 Task: Update the alert settings of the saved search to never.
Action: Mouse moved to (912, 140)
Screenshot: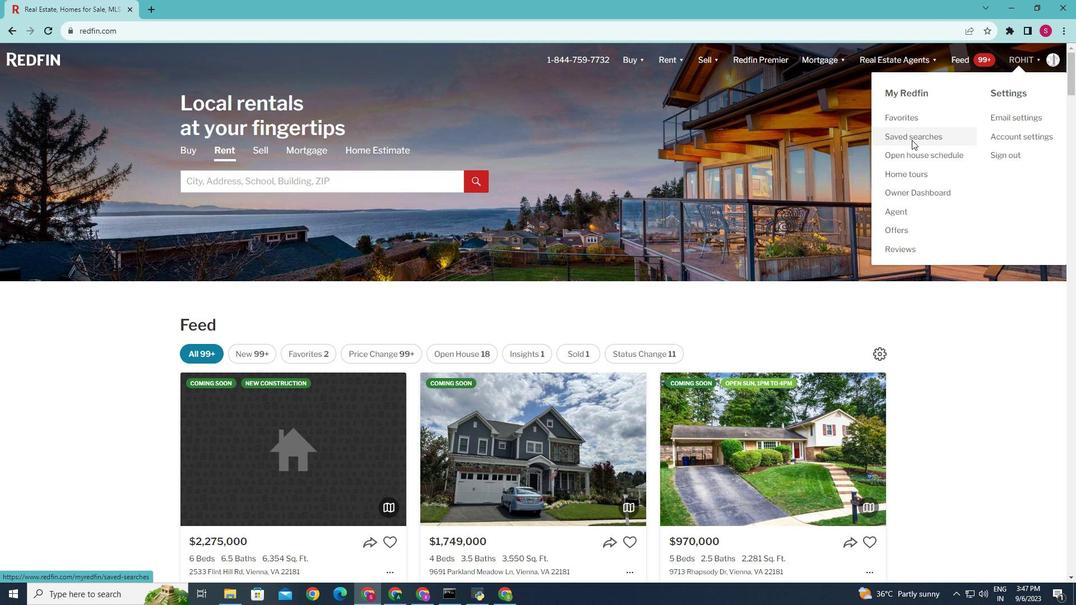 
Action: Mouse pressed left at (912, 140)
Screenshot: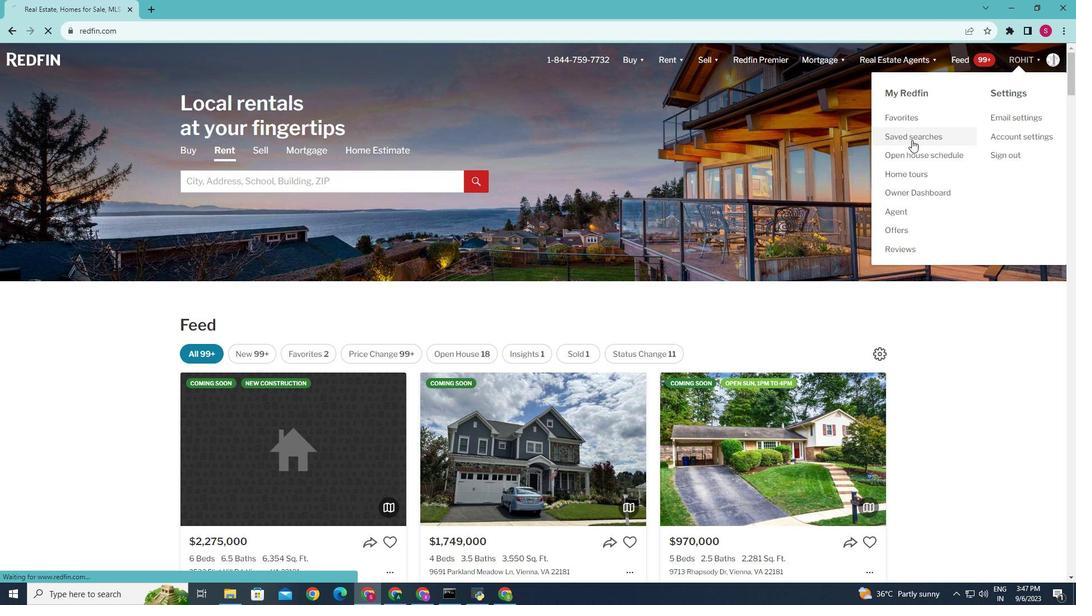 
Action: Mouse moved to (360, 278)
Screenshot: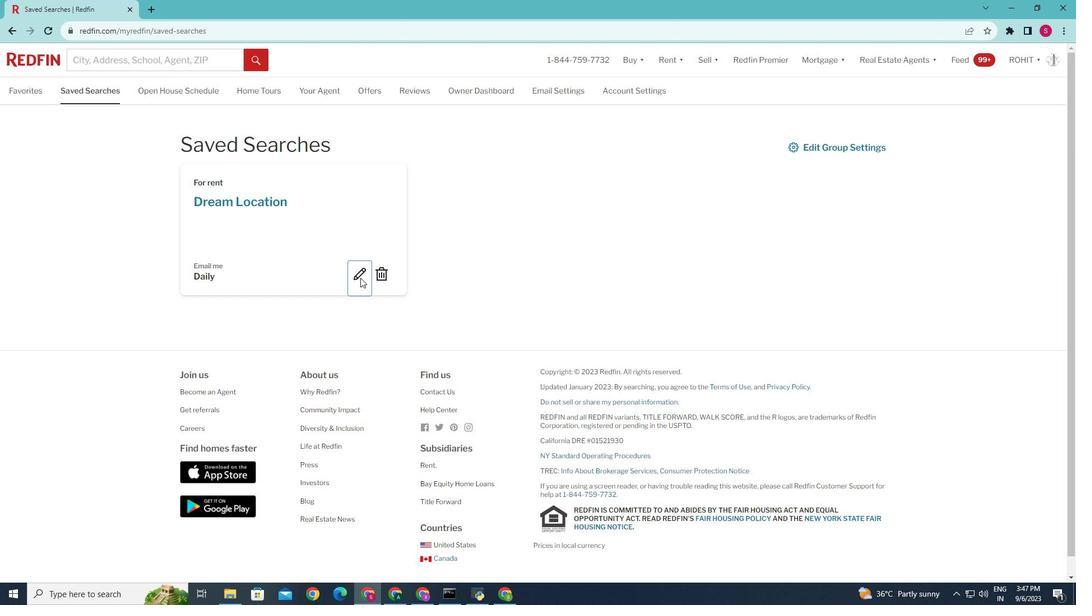 
Action: Mouse pressed left at (360, 278)
Screenshot: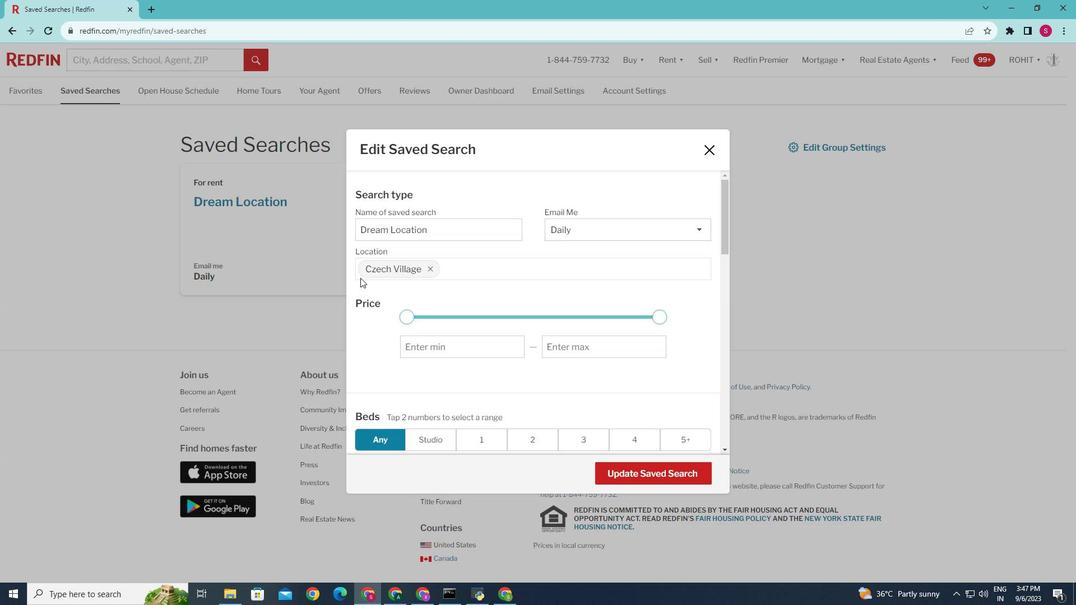 
Action: Mouse moved to (607, 227)
Screenshot: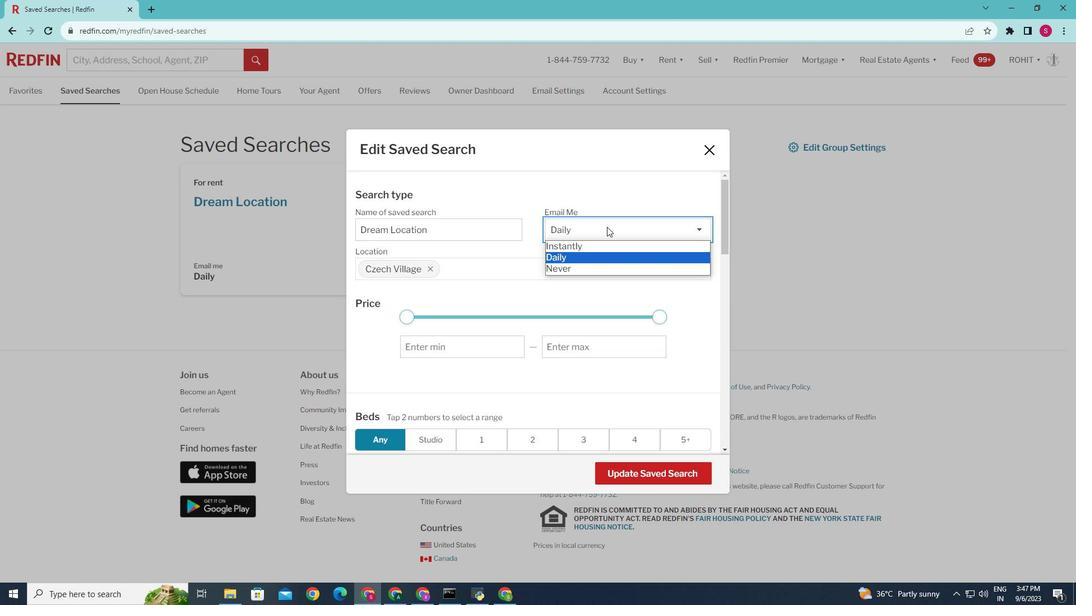 
Action: Mouse pressed left at (607, 227)
Screenshot: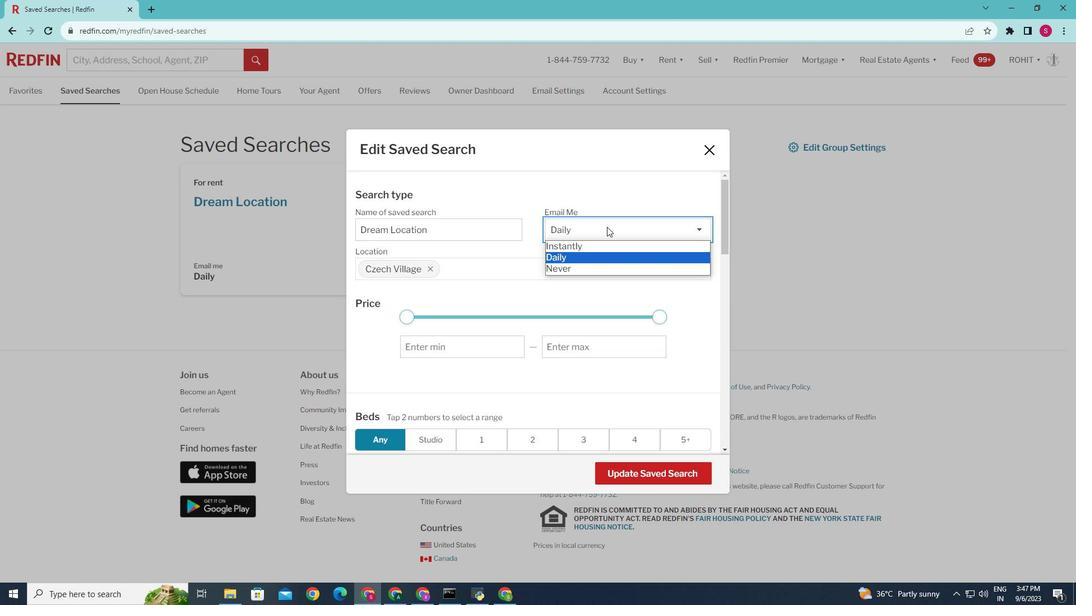 
Action: Mouse moved to (577, 269)
Screenshot: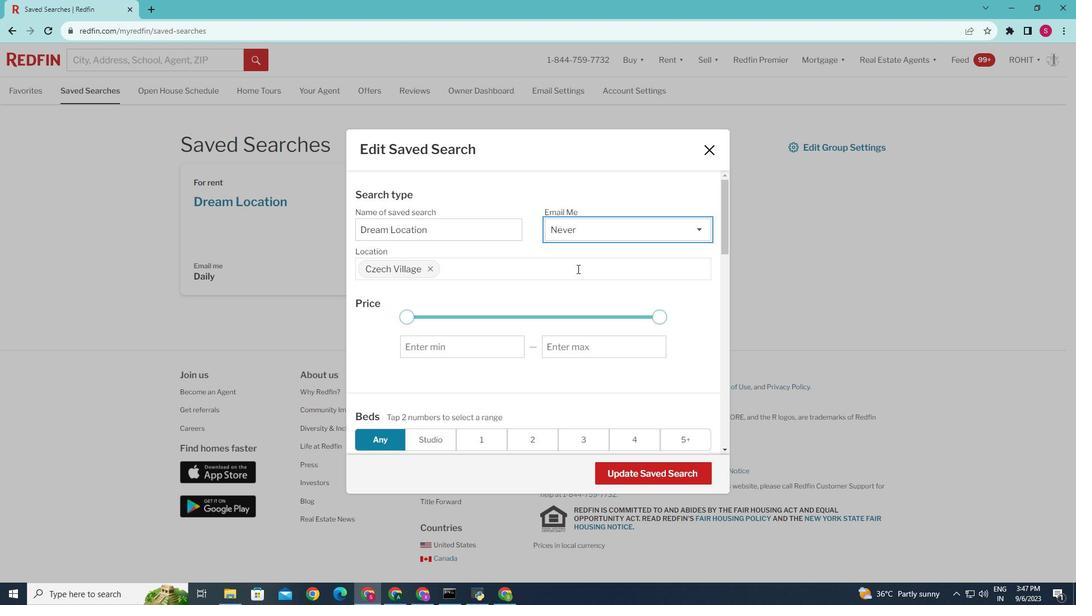 
Action: Mouse pressed left at (577, 269)
Screenshot: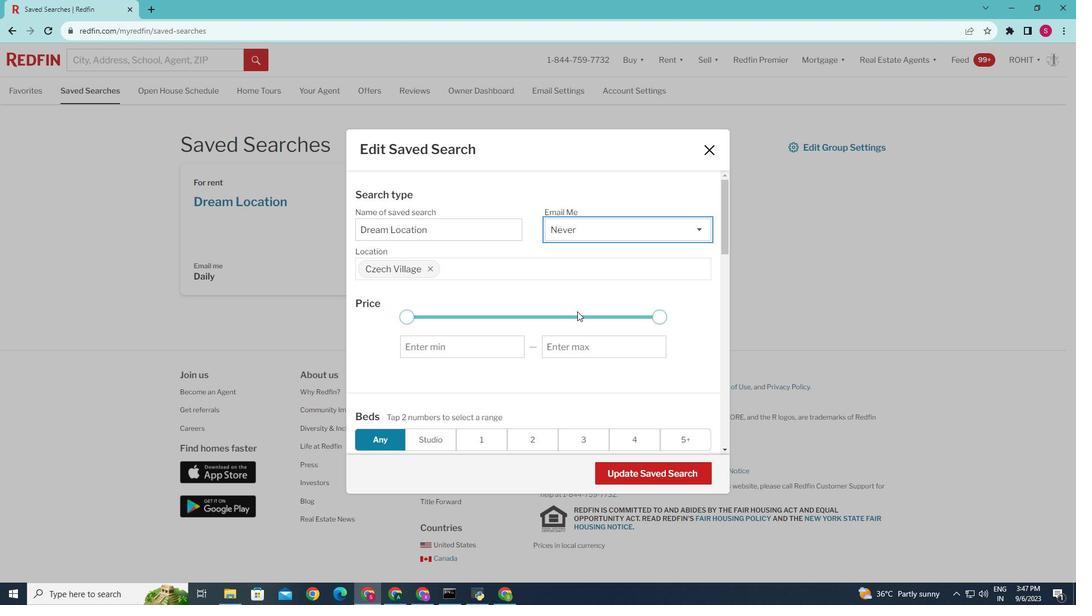 
Action: Mouse moved to (620, 468)
Screenshot: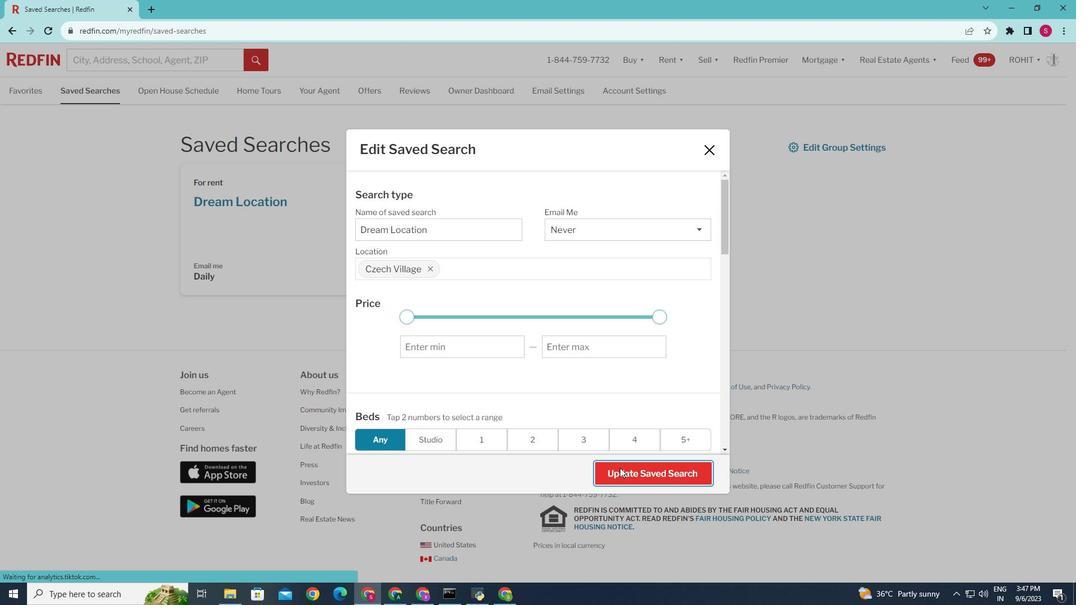 
Action: Mouse pressed left at (620, 468)
Screenshot: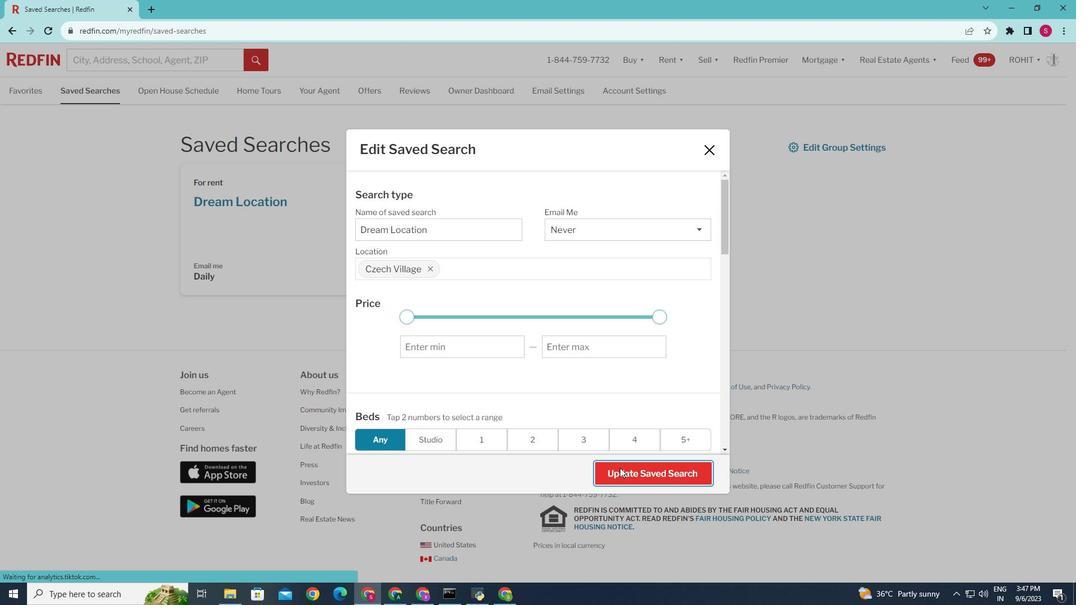 
Action: Mouse moved to (620, 468)
Screenshot: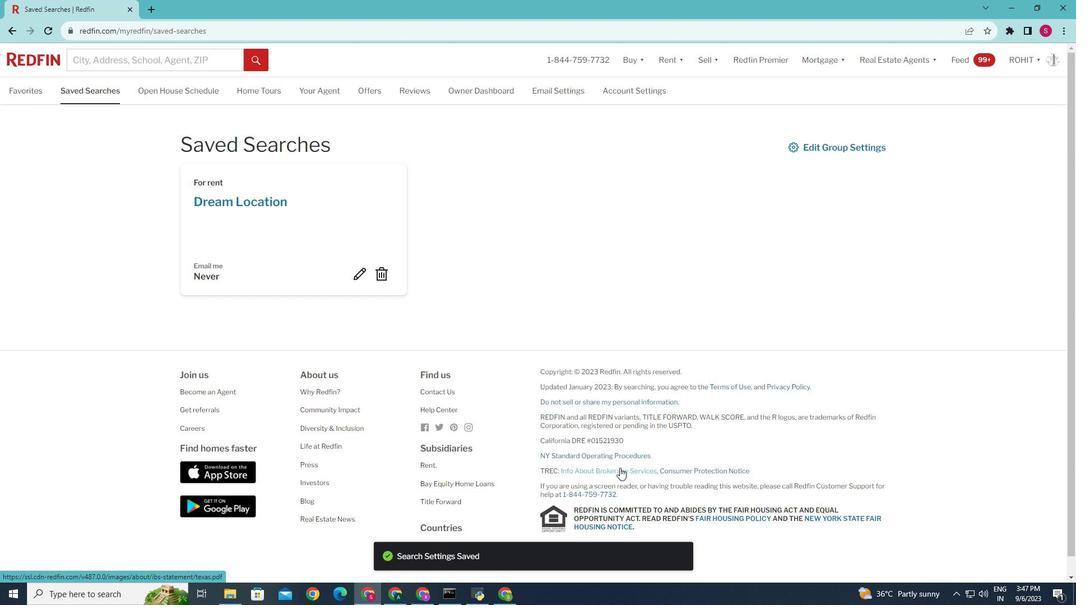 
